 Task: Look for organic products only.
Action: Mouse pressed left at (15, 120)
Screenshot: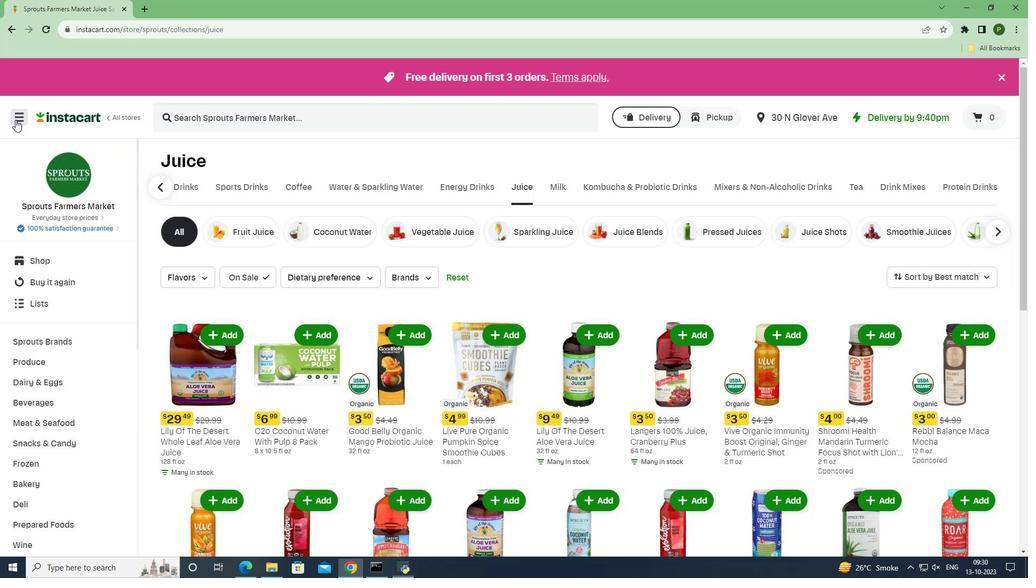 
Action: Mouse moved to (35, 283)
Screenshot: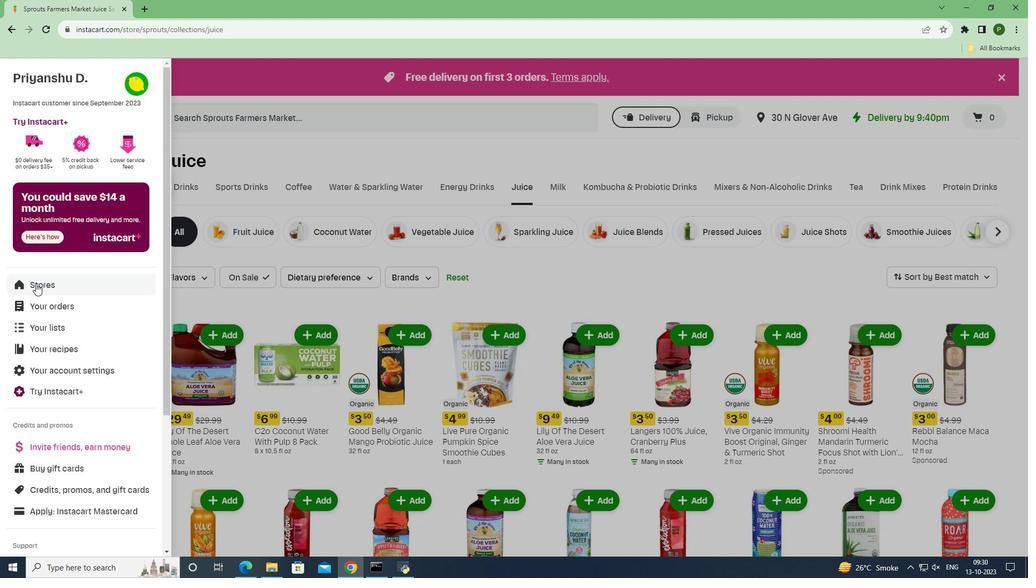 
Action: Mouse pressed left at (35, 283)
Screenshot: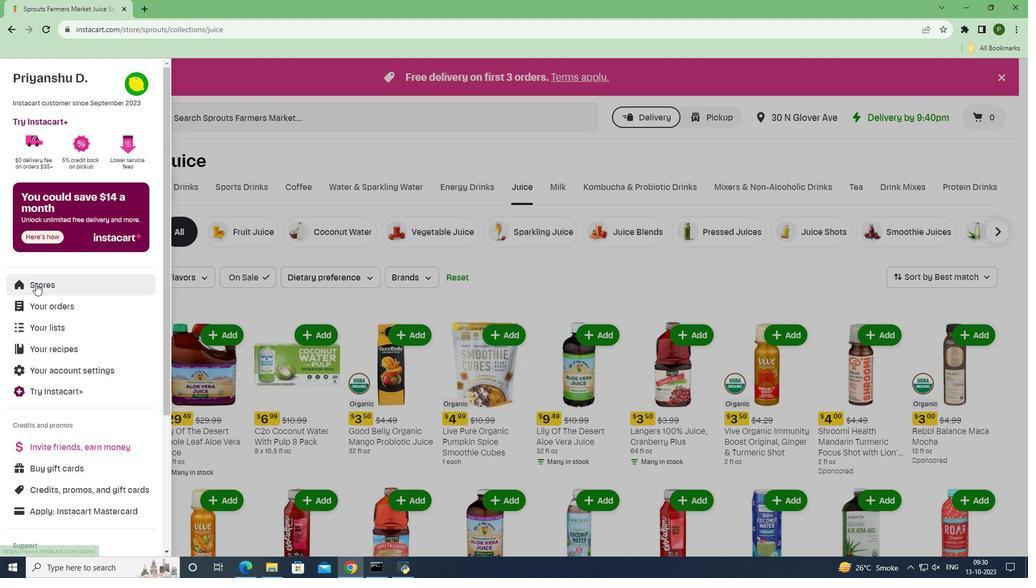 
Action: Mouse moved to (243, 122)
Screenshot: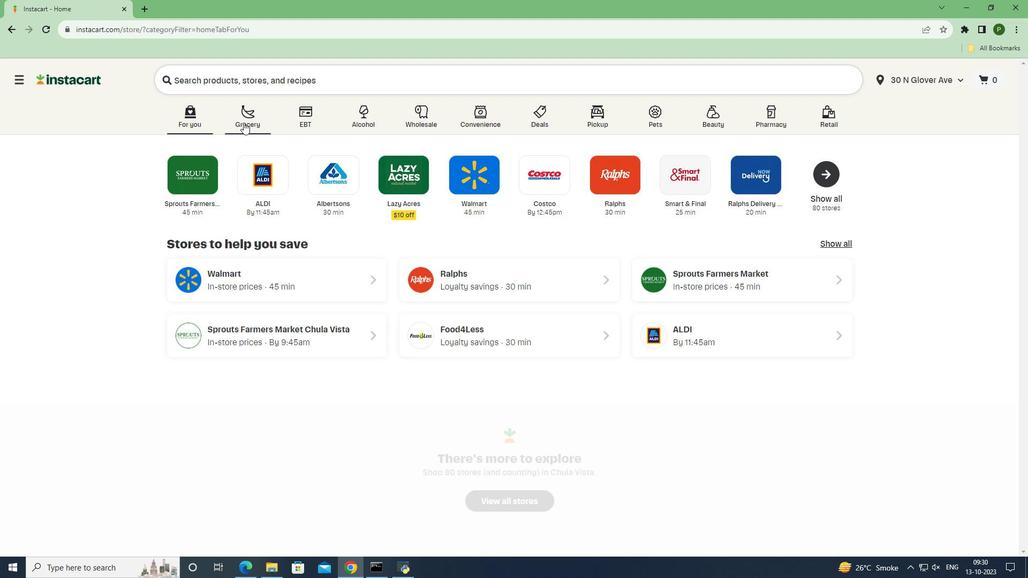 
Action: Mouse pressed left at (243, 122)
Screenshot: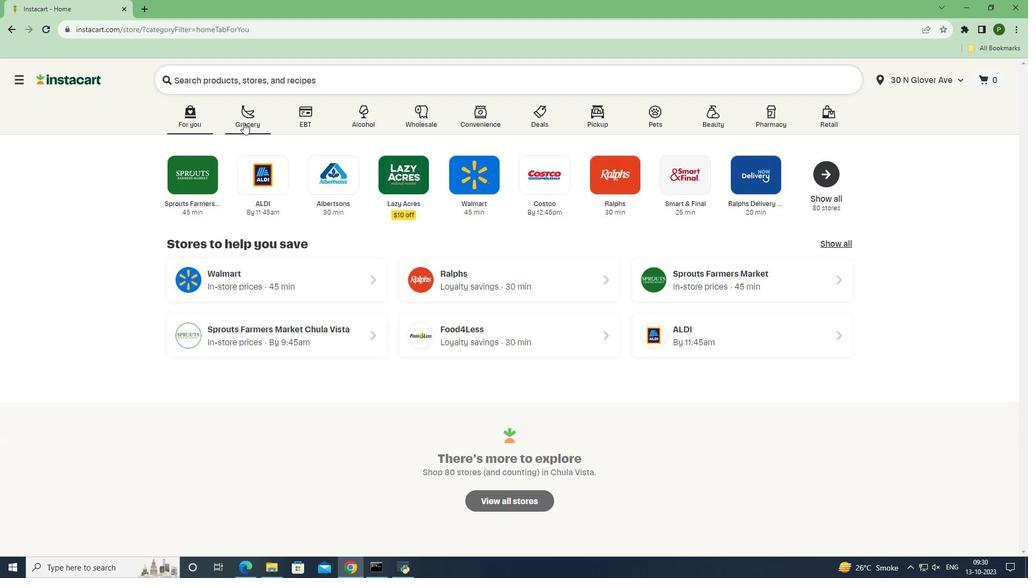 
Action: Mouse moved to (663, 252)
Screenshot: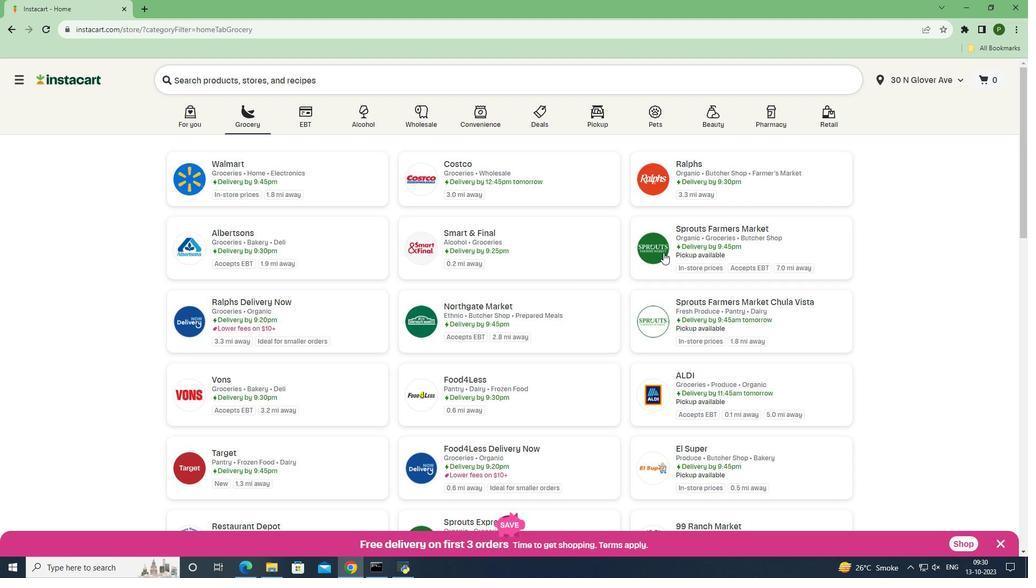 
Action: Mouse pressed left at (663, 252)
Screenshot: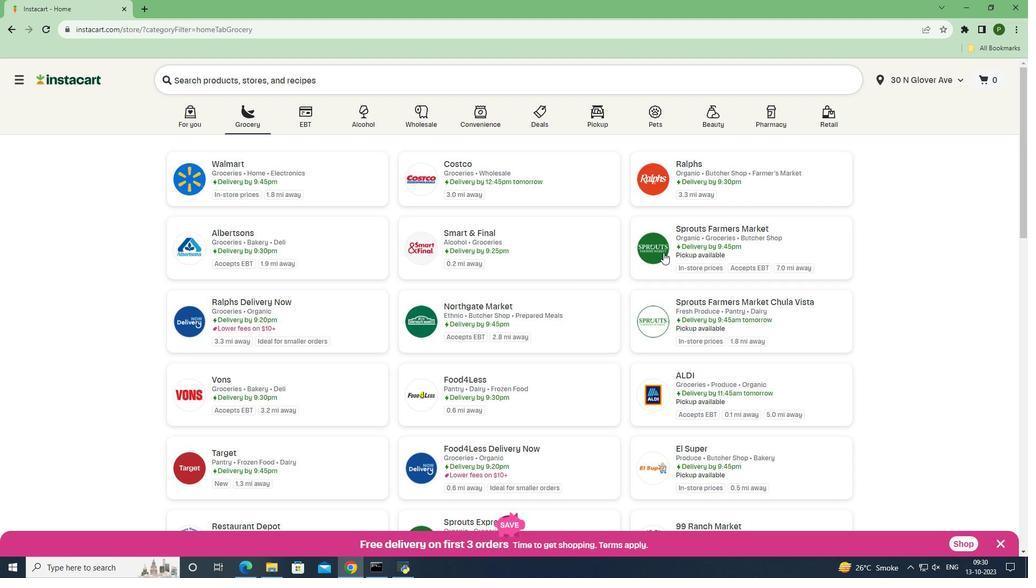 
Action: Mouse moved to (62, 403)
Screenshot: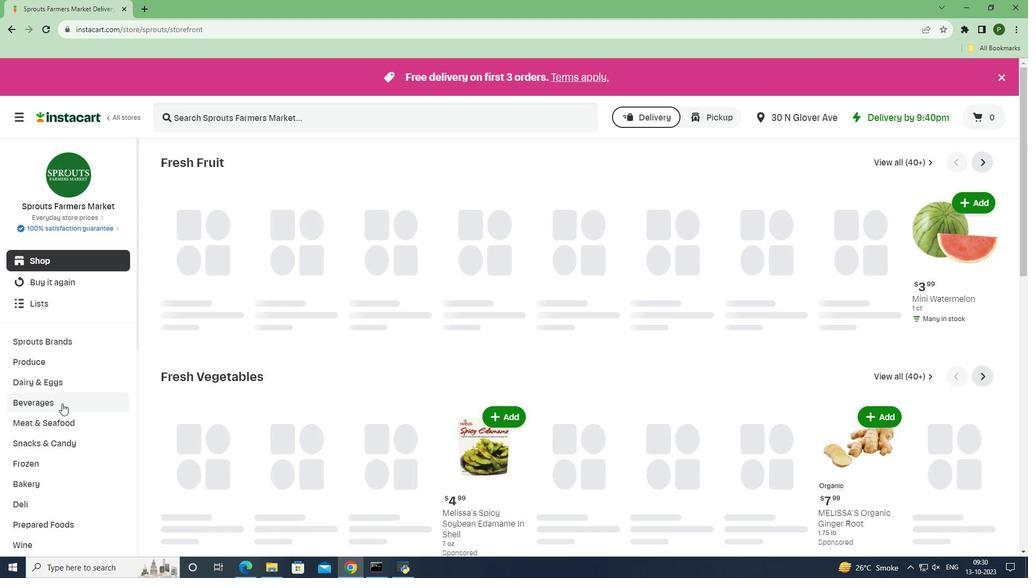 
Action: Mouse pressed left at (62, 403)
Screenshot: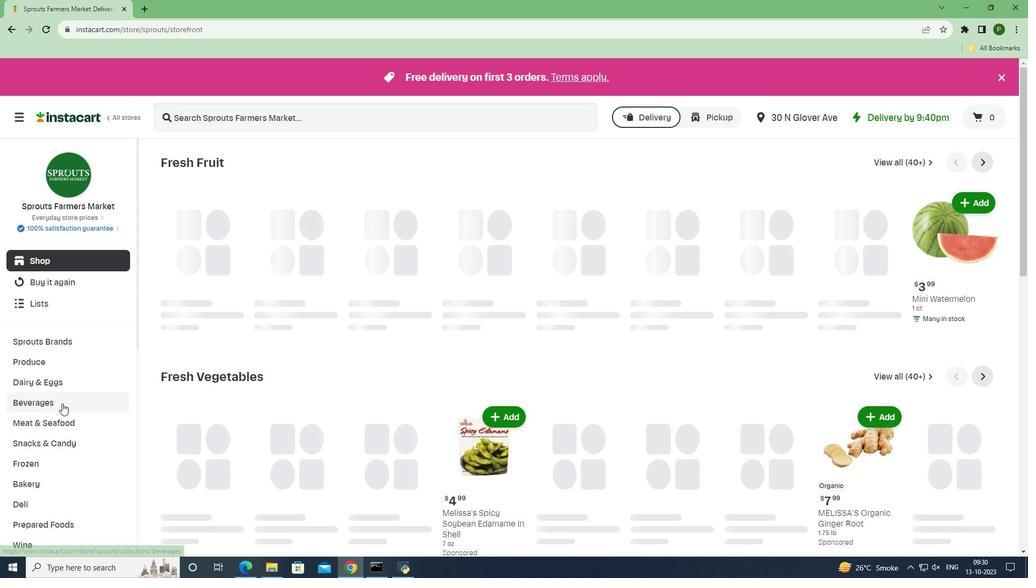 
Action: Mouse moved to (591, 192)
Screenshot: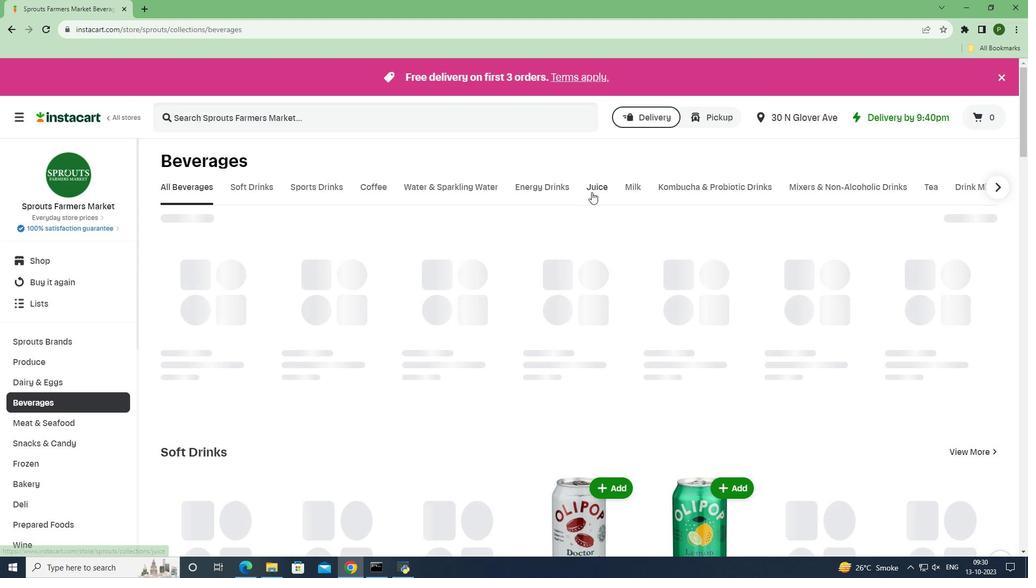 
Action: Mouse pressed left at (591, 192)
Screenshot: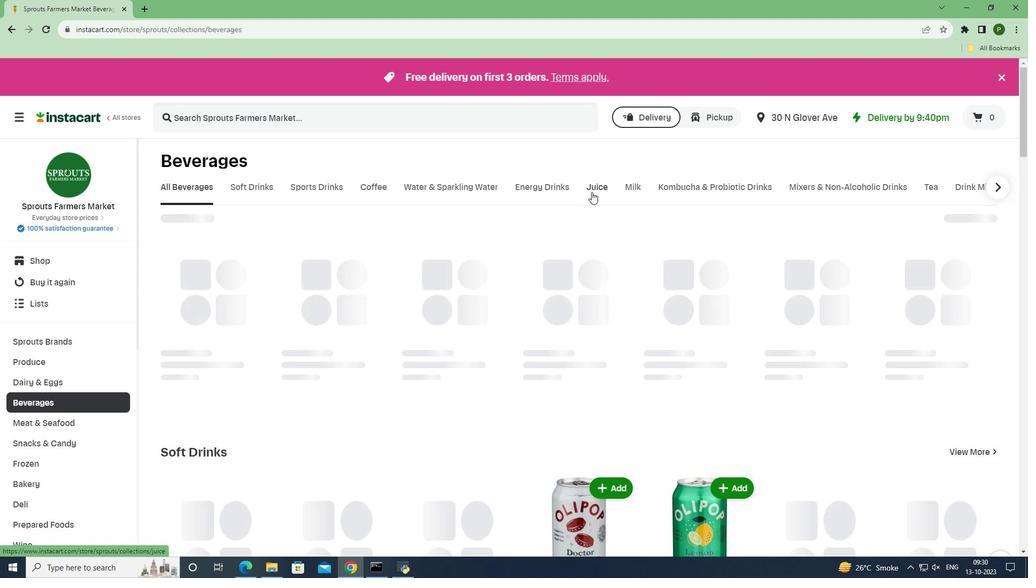 
Action: Mouse moved to (361, 286)
Screenshot: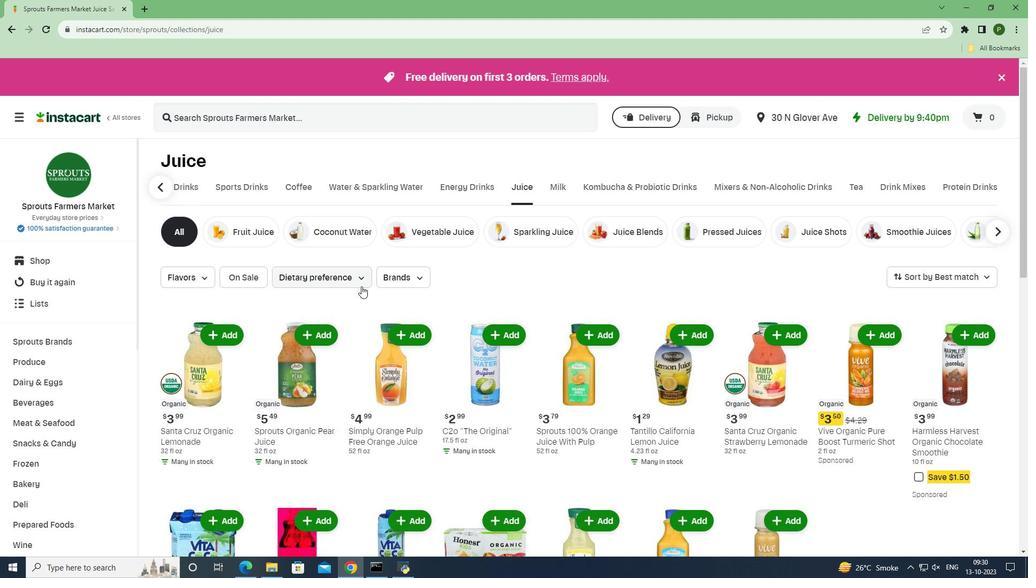 
Action: Mouse pressed left at (361, 286)
Screenshot: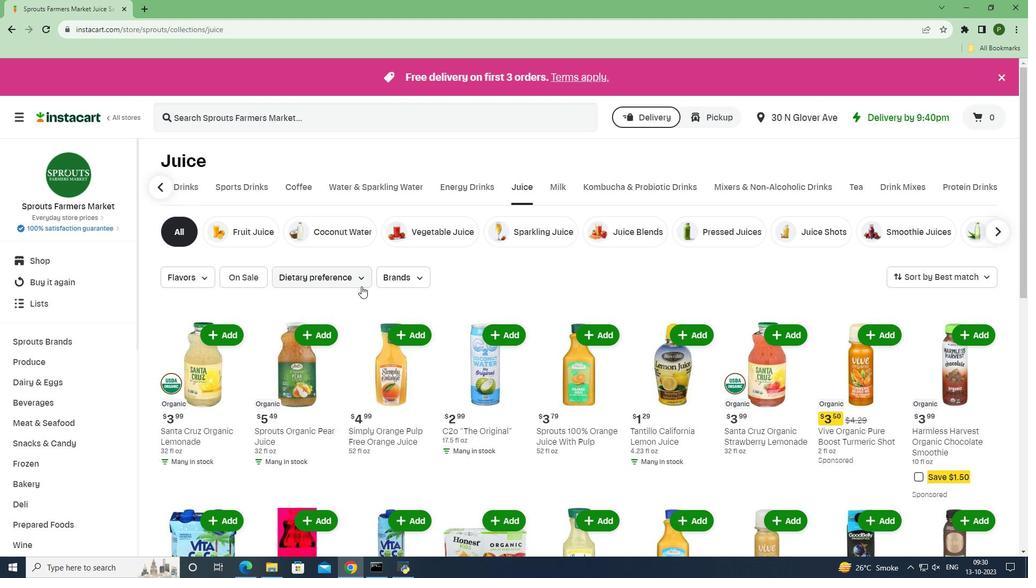
Action: Mouse moved to (347, 308)
Screenshot: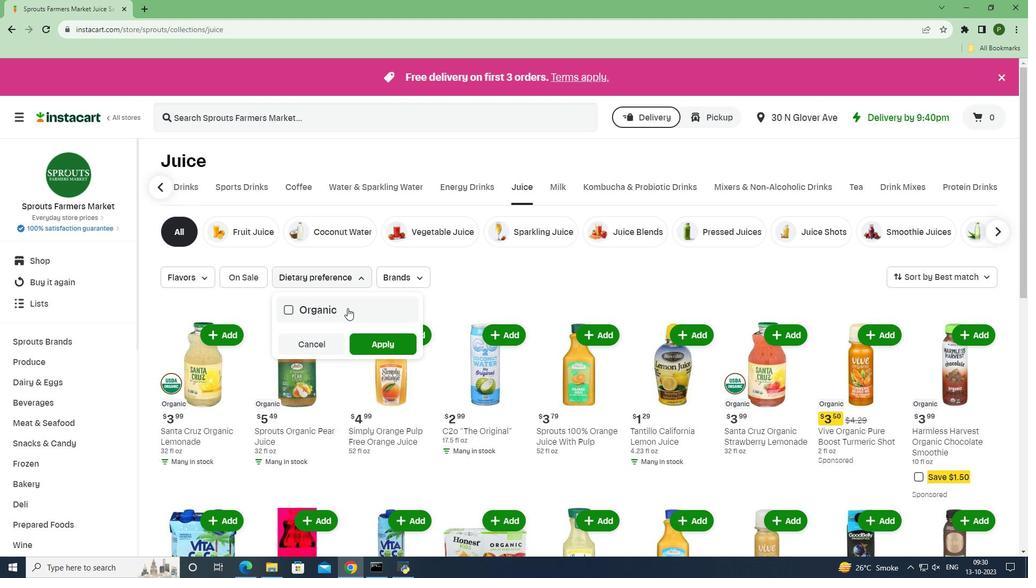 
Action: Mouse pressed left at (347, 308)
Screenshot: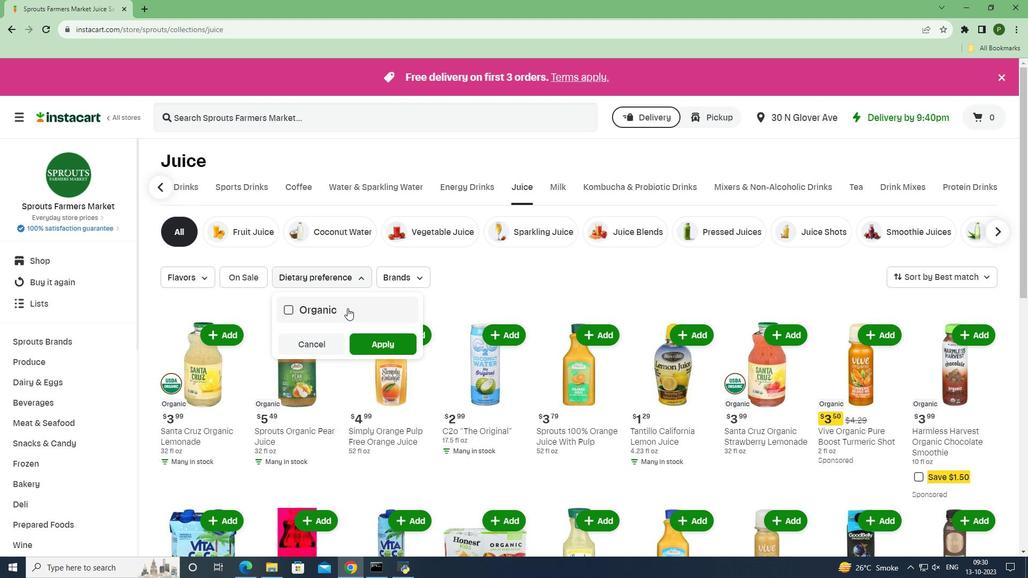 
Action: Mouse moved to (374, 347)
Screenshot: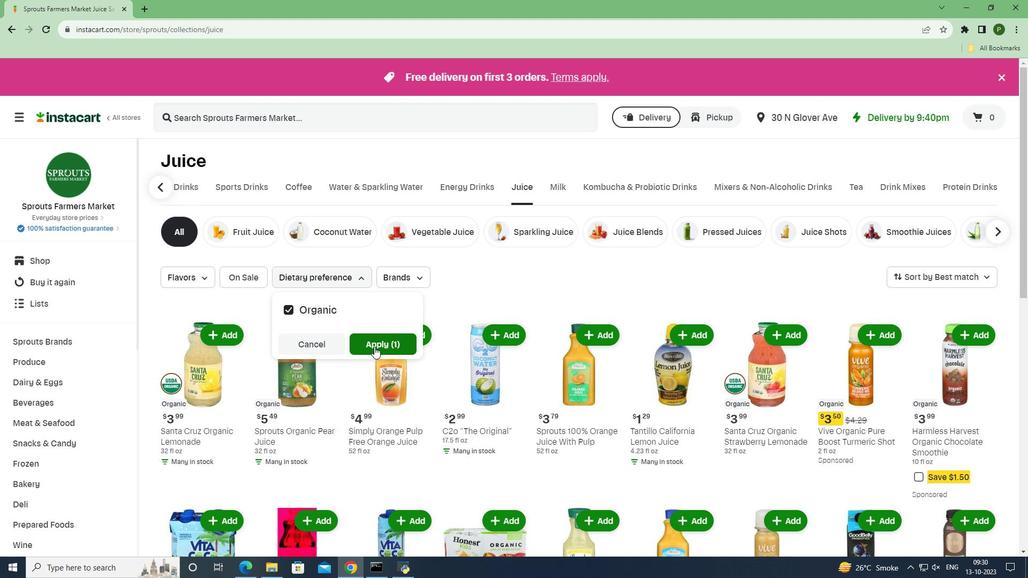 
Action: Mouse pressed left at (374, 347)
Screenshot: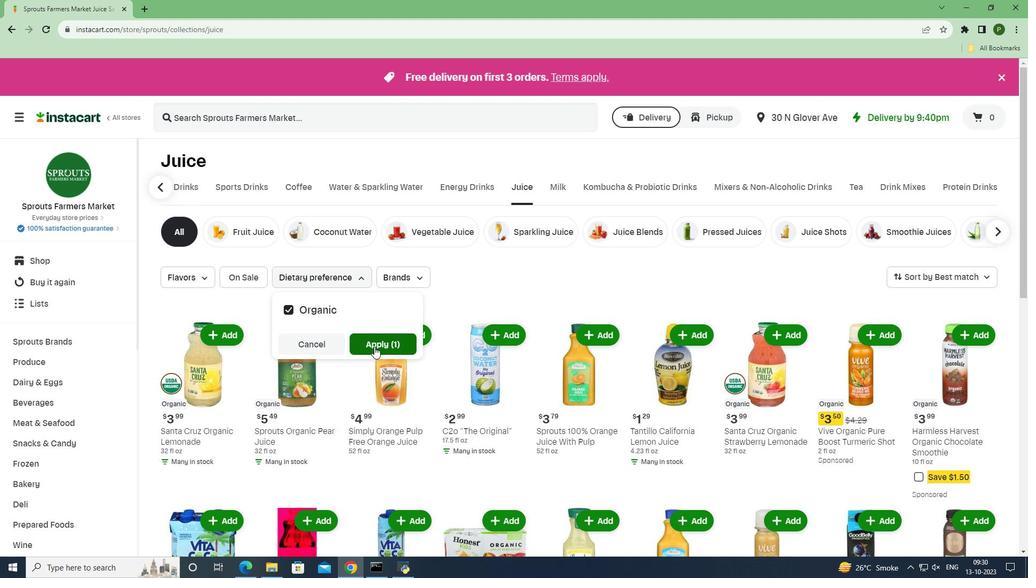 
Action: Mouse moved to (452, 459)
Screenshot: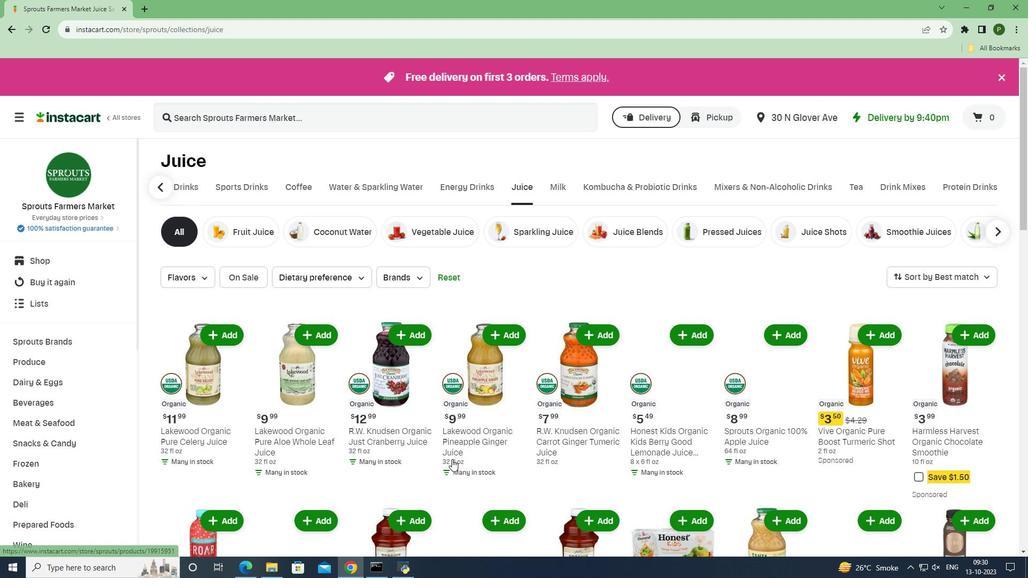 
